 Task: Create in the project TriumphTech and in the Backlog issue 'Implement a new cloud-based customer service platform for a company with omnichannel communication and AI-powered chatbots' a child issue 'Data access policy creation and auditing', and assign it to team member softage.2@softage.net.
Action: Mouse moved to (760, 286)
Screenshot: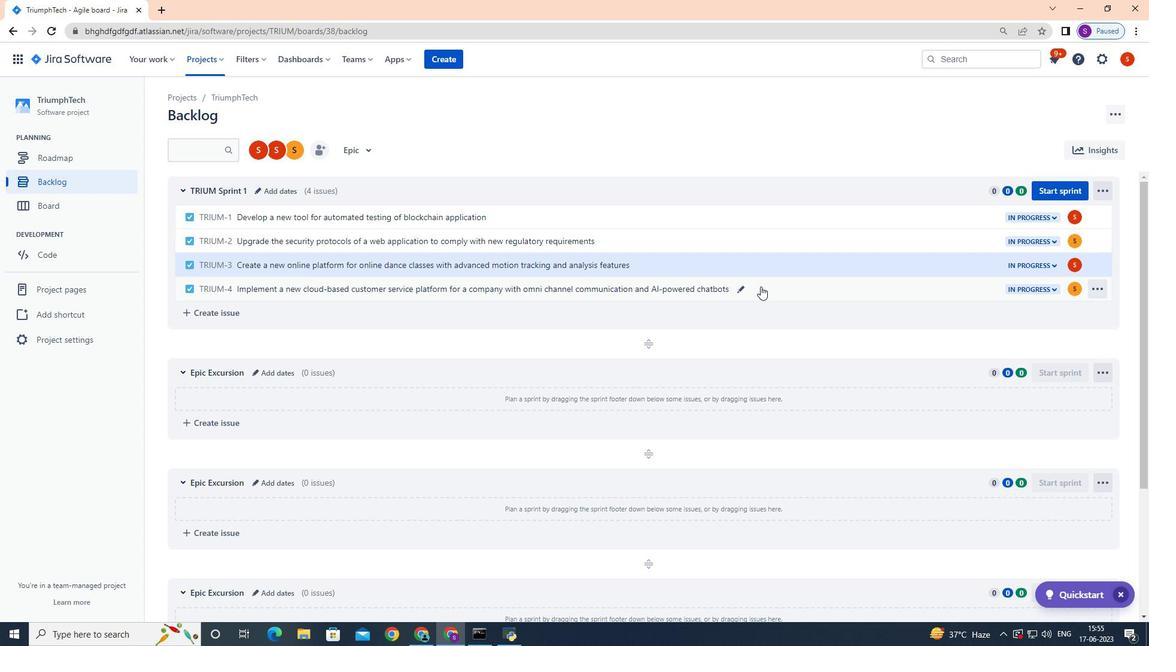 
Action: Mouse pressed left at (760, 286)
Screenshot: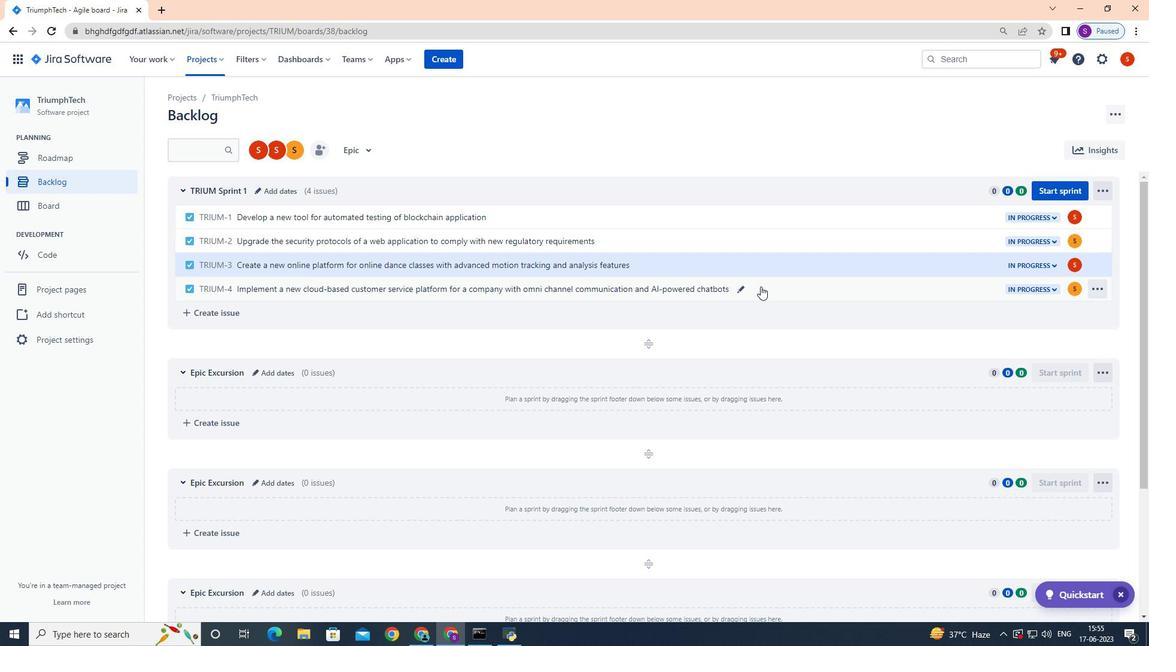 
Action: Mouse moved to (939, 307)
Screenshot: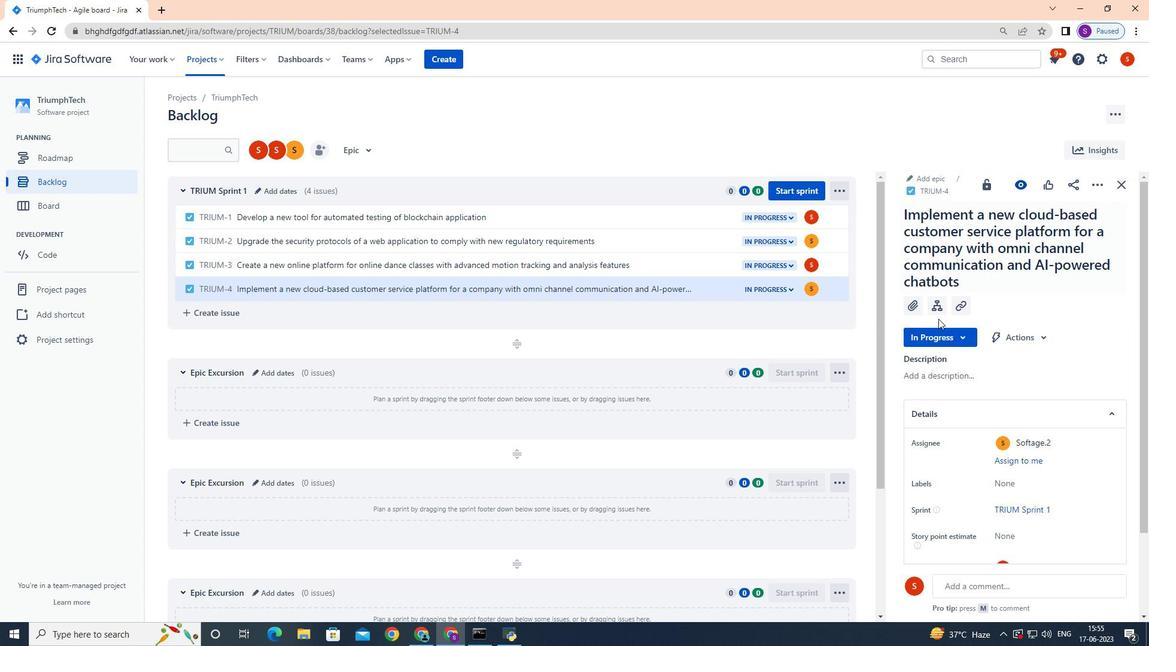 
Action: Mouse pressed left at (939, 307)
Screenshot: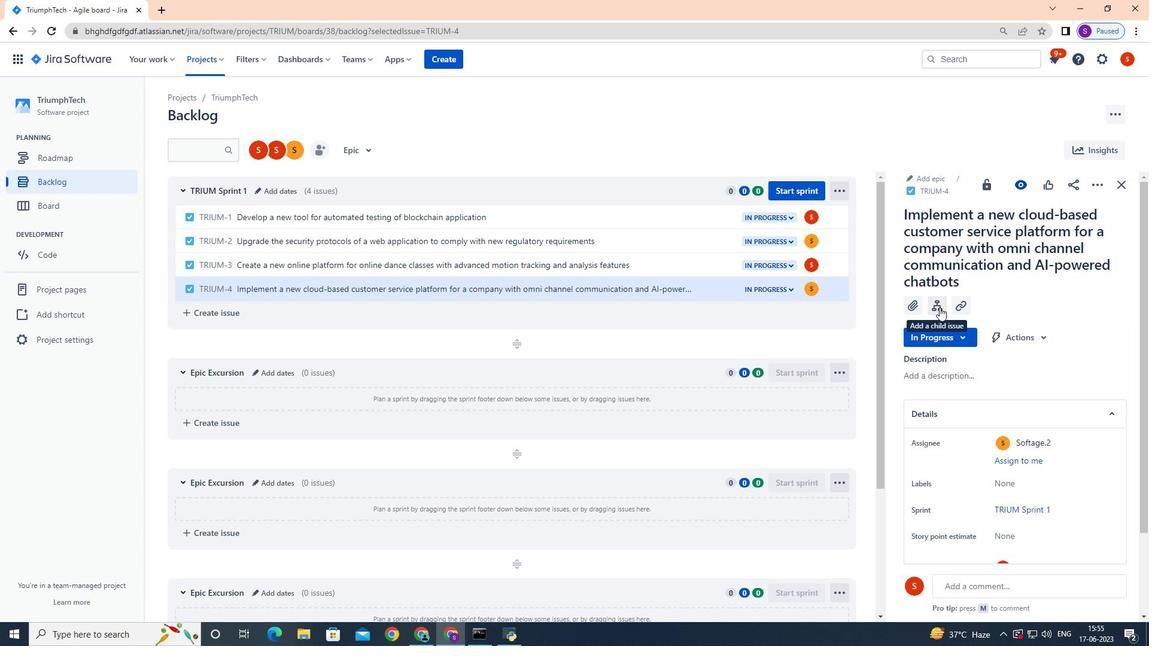 
Action: Mouse moved to (948, 381)
Screenshot: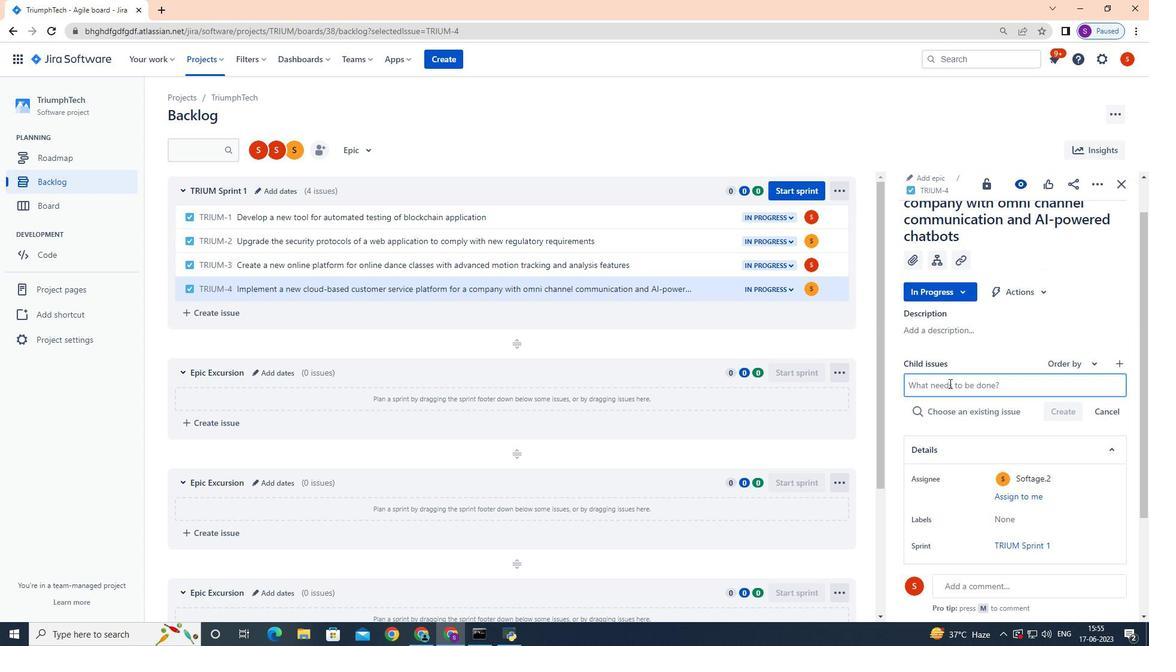 
Action: Key pressed <Key.shift>Data<Key.space>access<Key.space>policy<Key.space>creation<Key.space>and<Key.space>auditing<Key.space><Key.enter>
Screenshot: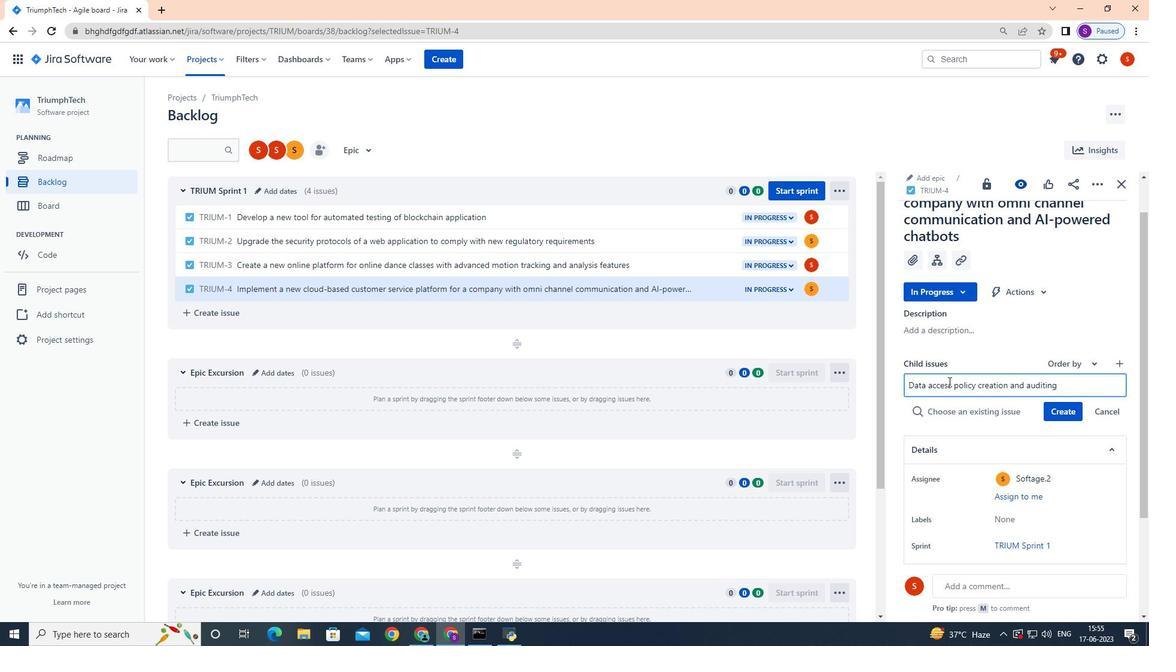 
Action: Mouse moved to (1068, 392)
Screenshot: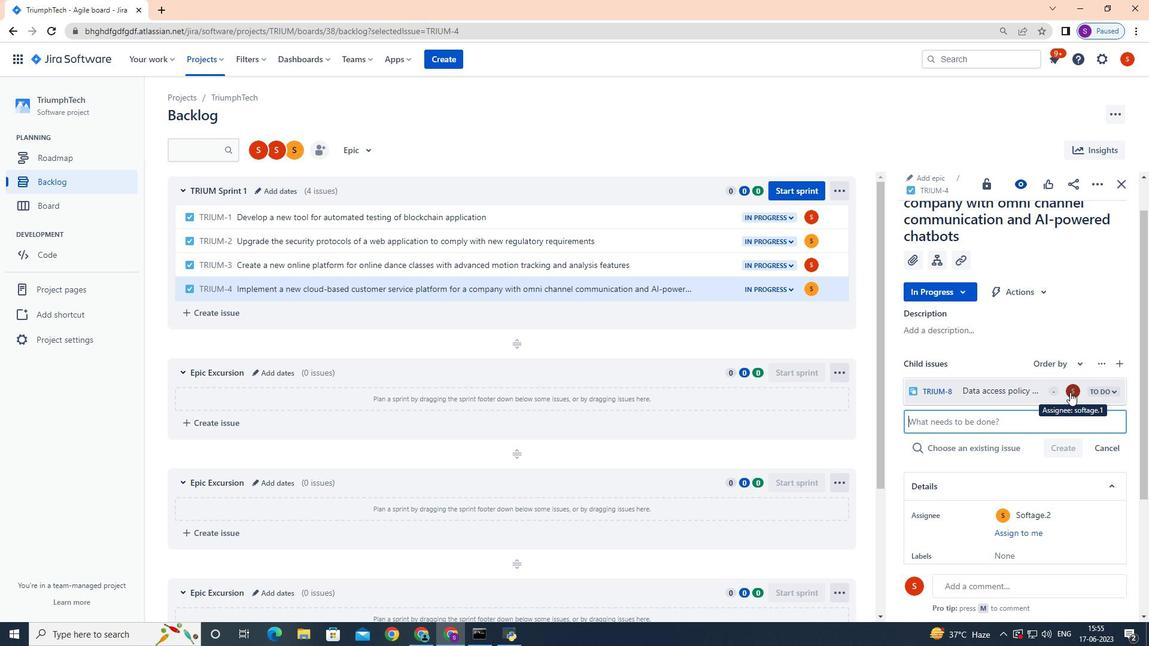
Action: Mouse pressed left at (1068, 392)
Screenshot: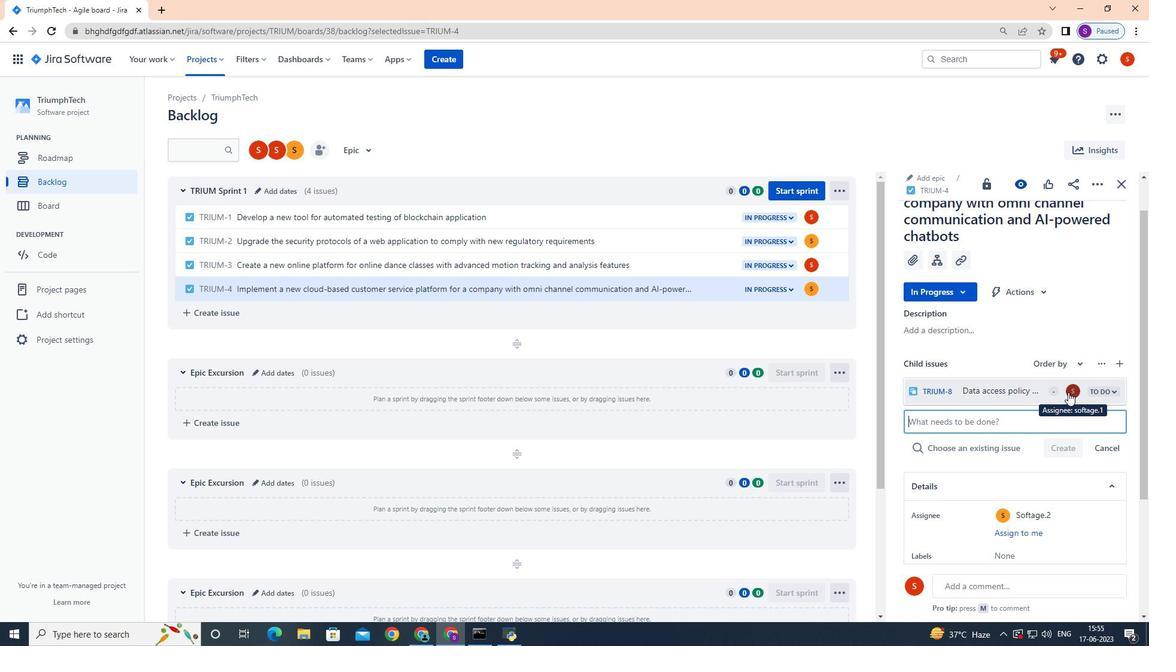 
Action: Mouse moved to (1066, 390)
Screenshot: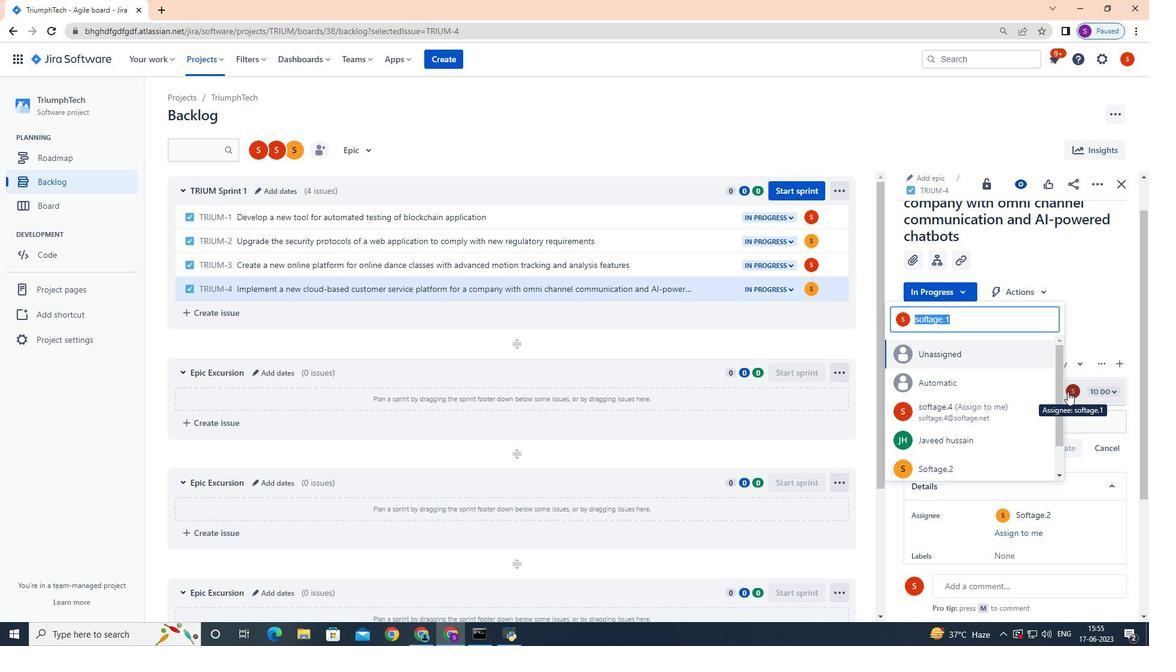 
Action: Key pressed softage.2
Screenshot: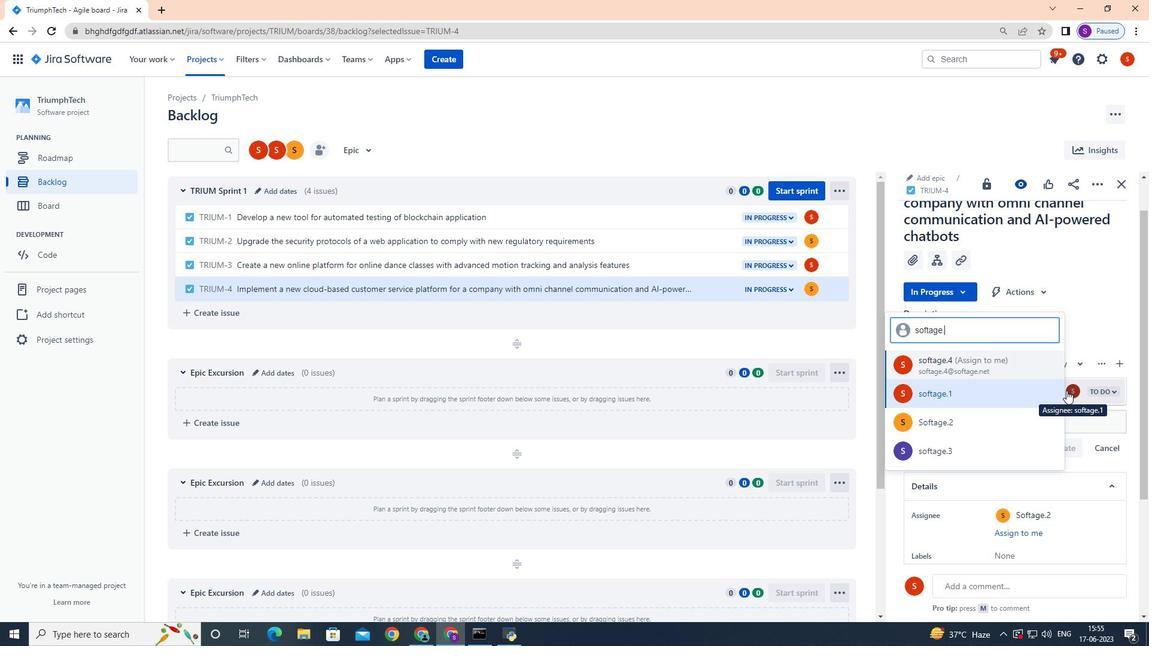 
Action: Mouse moved to (973, 392)
Screenshot: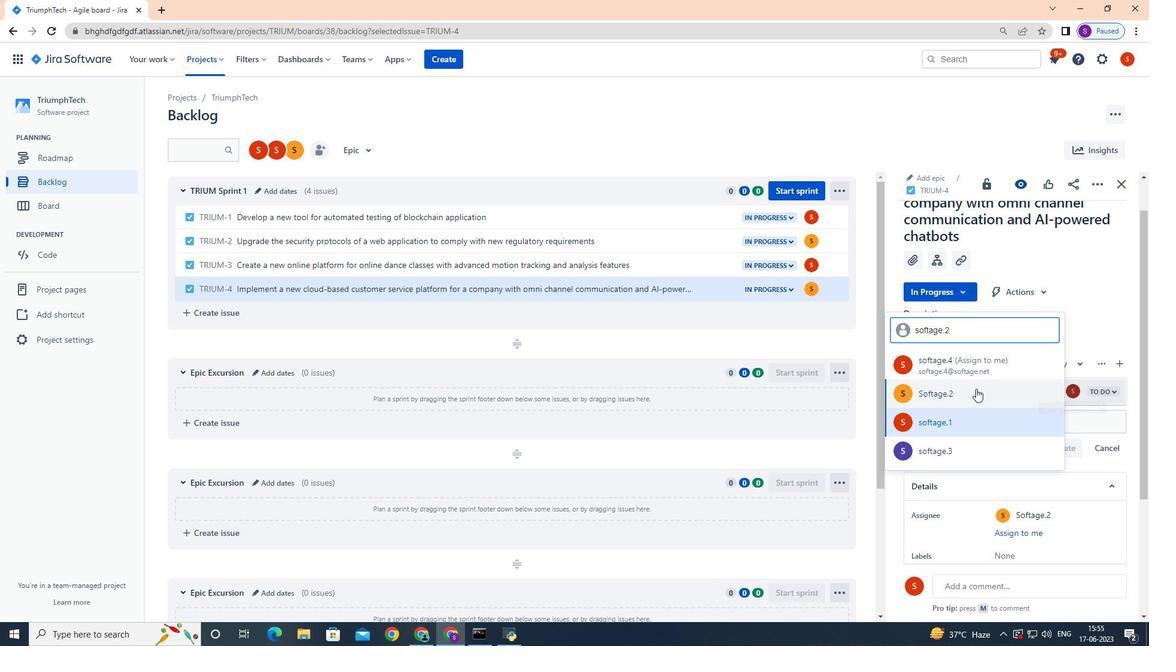 
Action: Mouse pressed left at (973, 392)
Screenshot: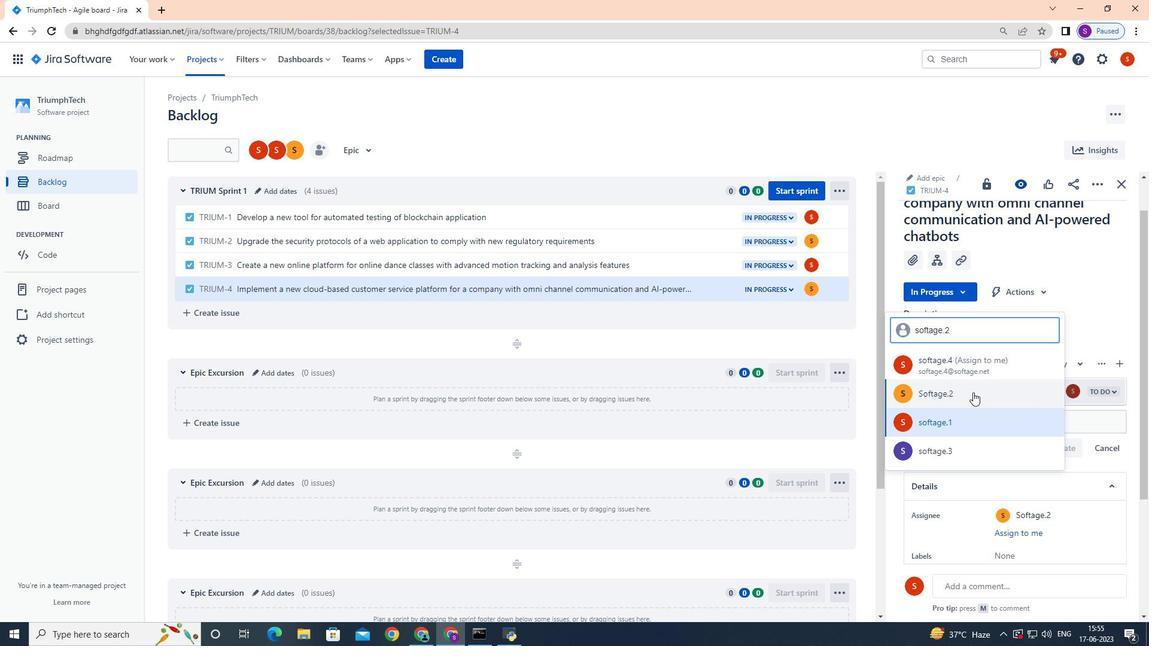 
Action: Mouse moved to (973, 393)
Screenshot: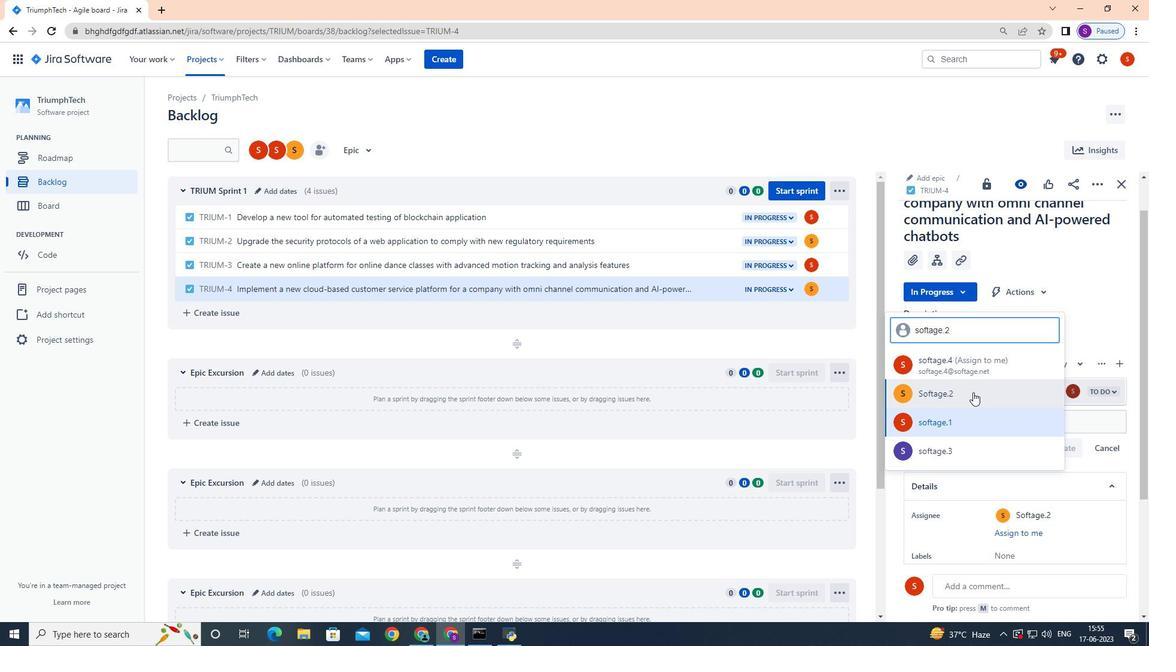 
